 Task: Pick the "Bike" avatar for your profile.
Action: Mouse moved to (955, 28)
Screenshot: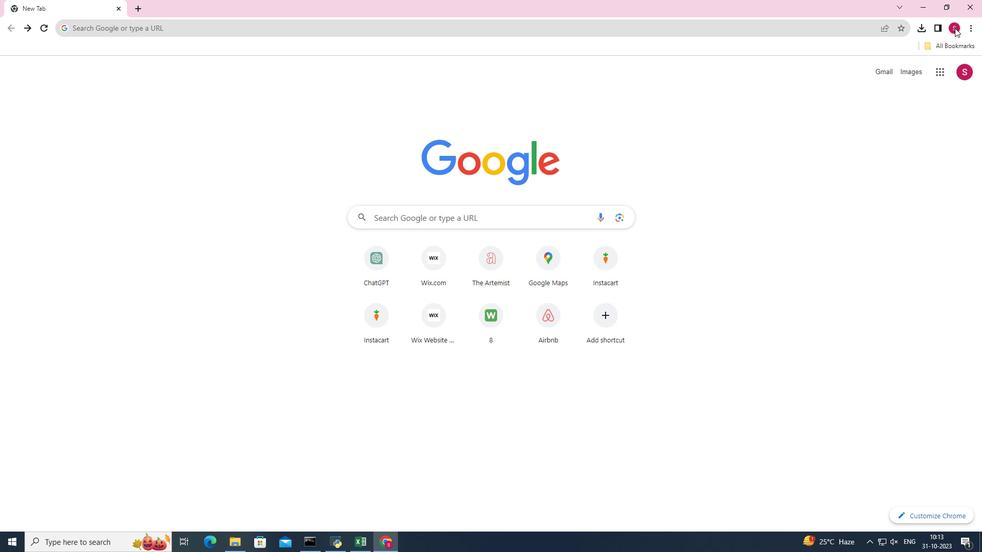 
Action: Mouse pressed left at (955, 28)
Screenshot: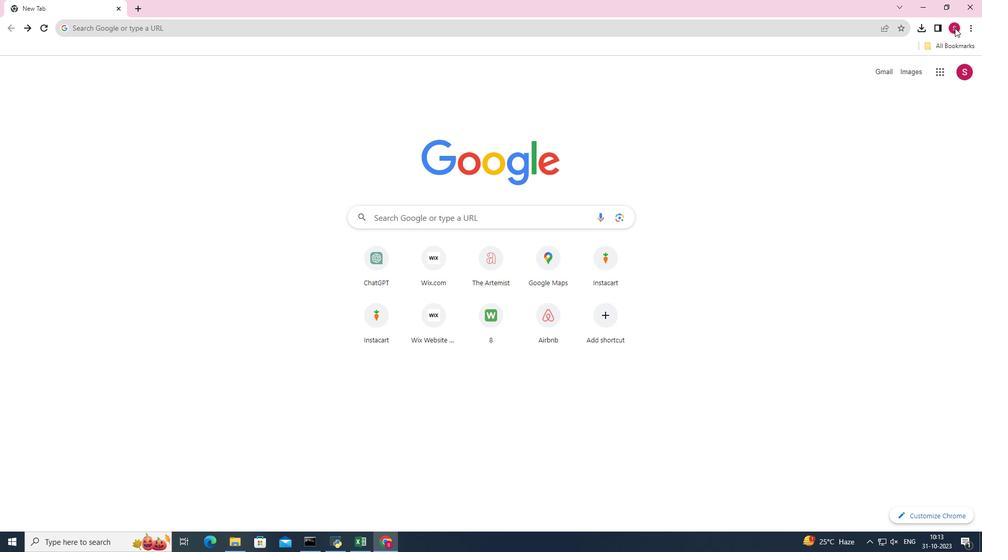 
Action: Mouse moved to (946, 69)
Screenshot: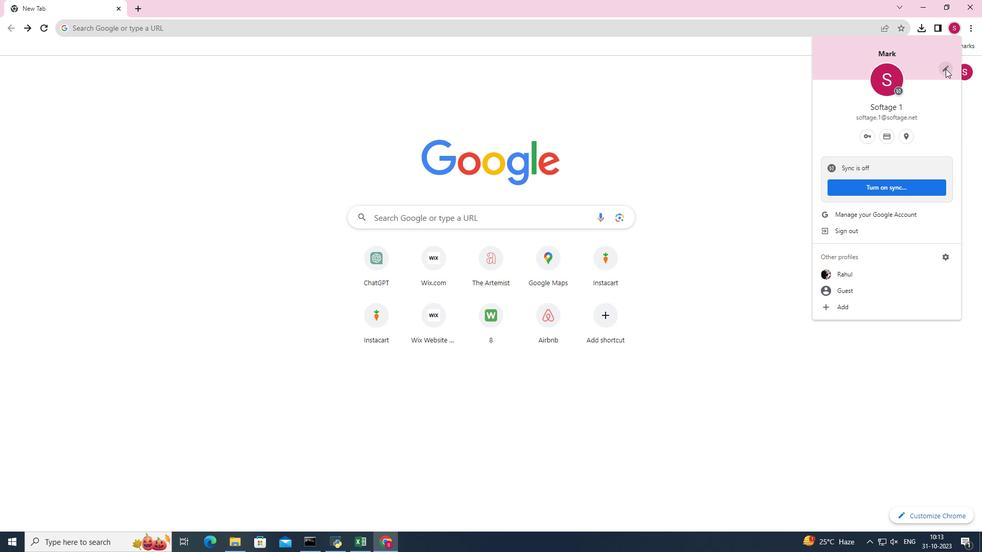 
Action: Mouse pressed left at (946, 69)
Screenshot: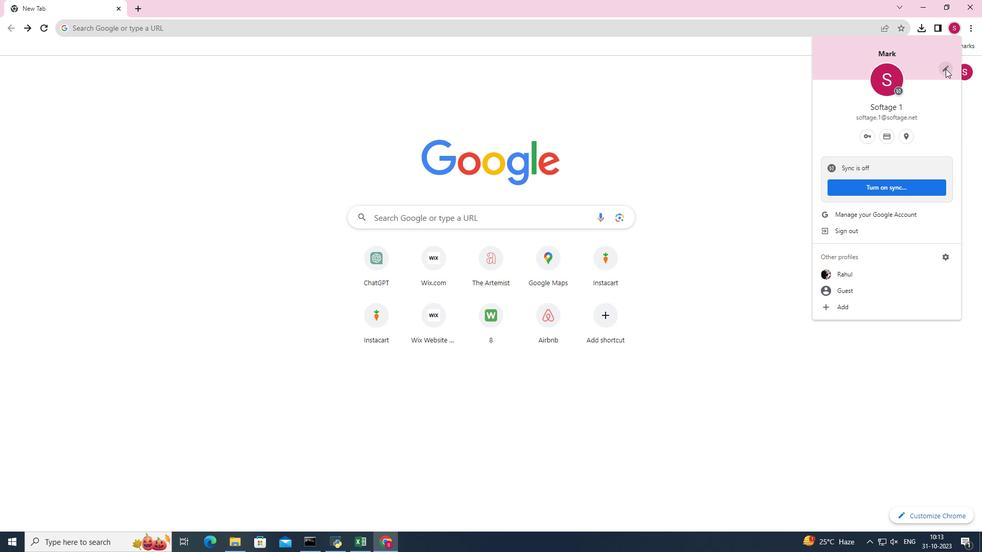 
Action: Mouse moved to (724, 300)
Screenshot: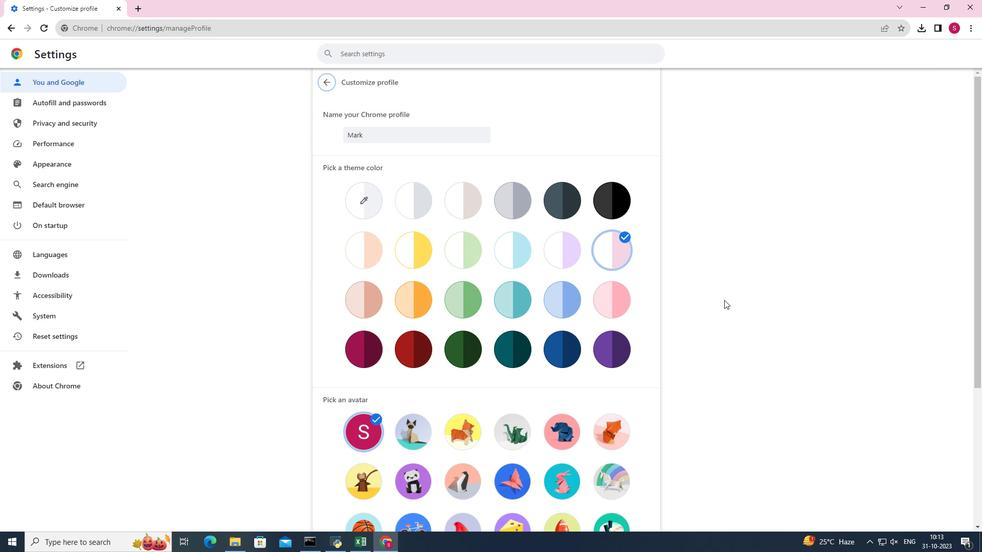 
Action: Mouse scrolled (724, 299) with delta (0, 0)
Screenshot: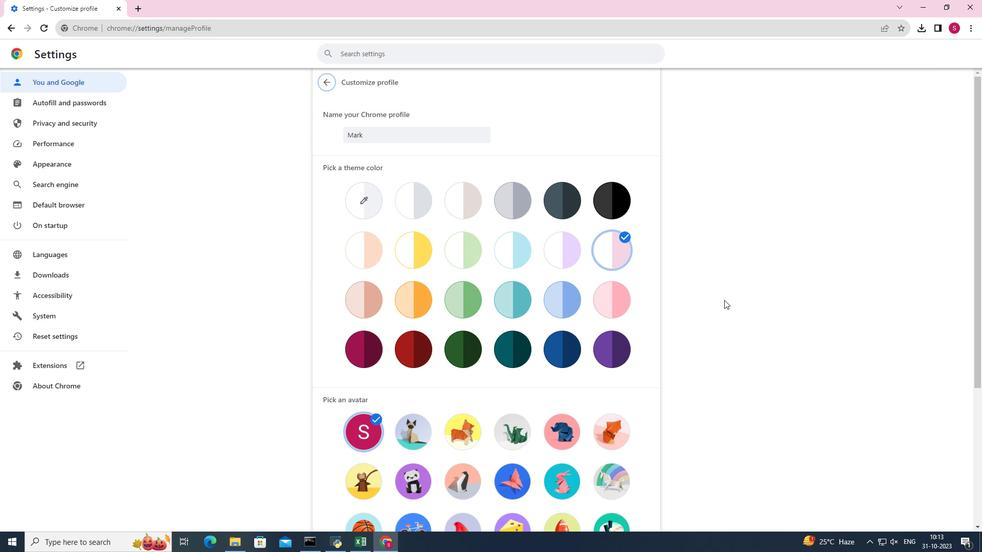 
Action: Mouse scrolled (724, 299) with delta (0, 0)
Screenshot: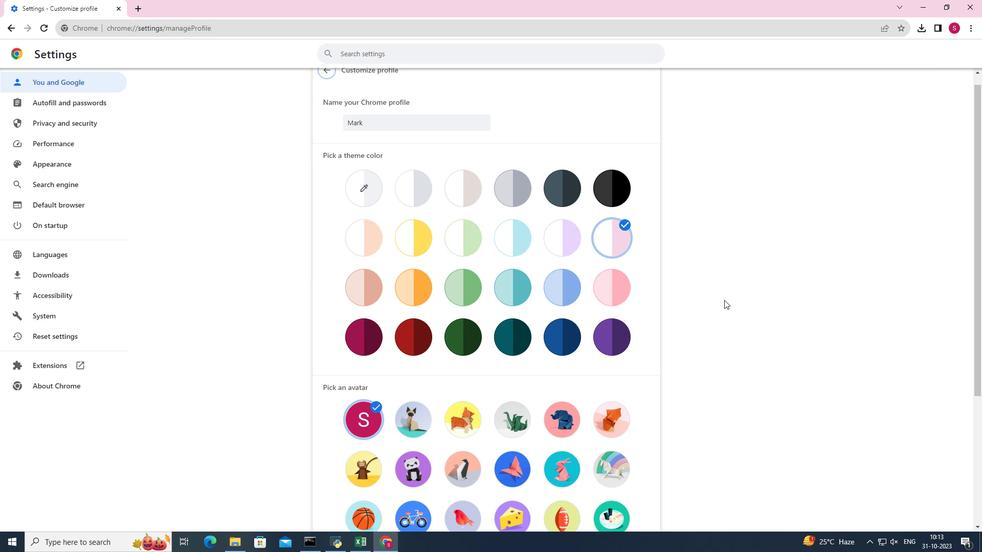 
Action: Mouse scrolled (724, 299) with delta (0, 0)
Screenshot: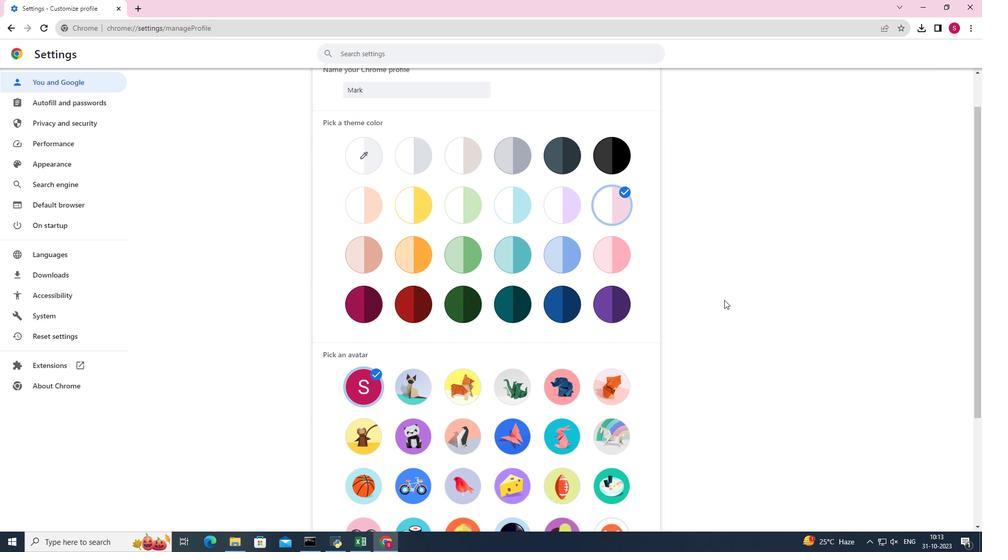 
Action: Mouse moved to (406, 380)
Screenshot: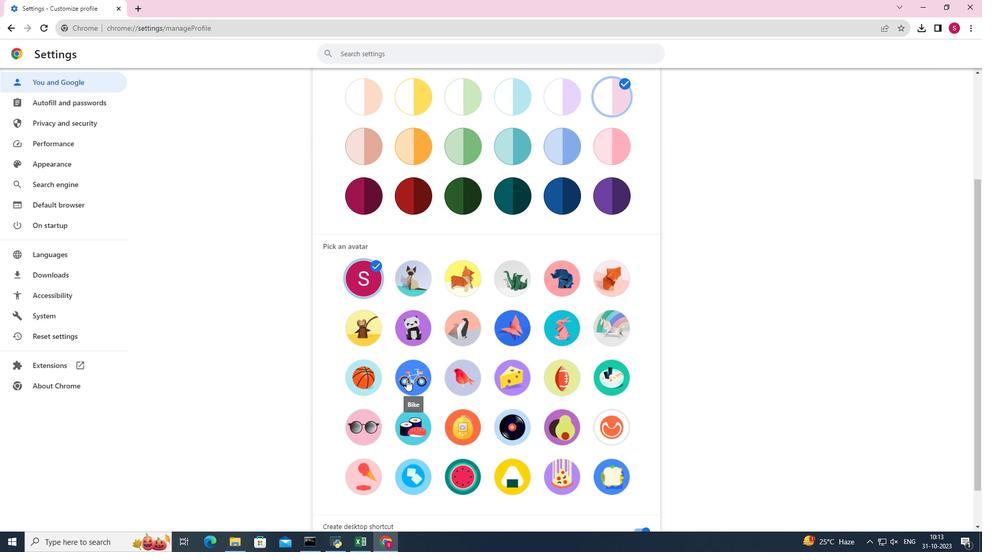 
Action: Mouse pressed left at (406, 380)
Screenshot: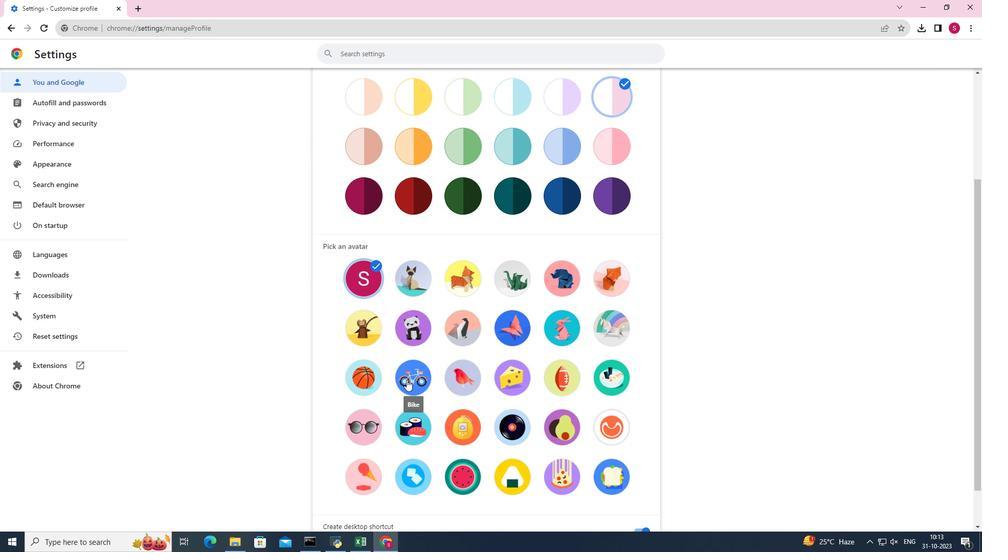 
Action: Mouse moved to (778, 291)
Screenshot: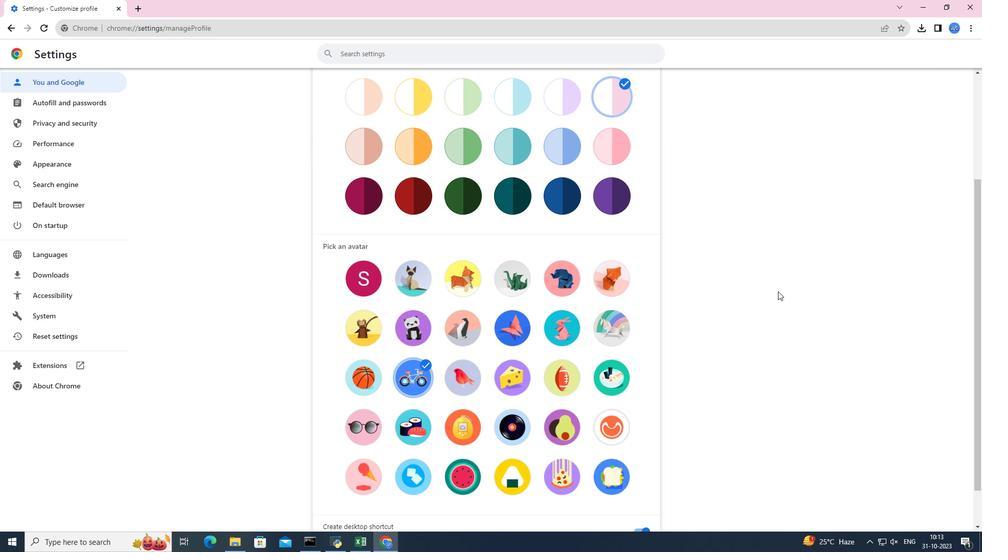 
Action: Mouse pressed left at (778, 291)
Screenshot: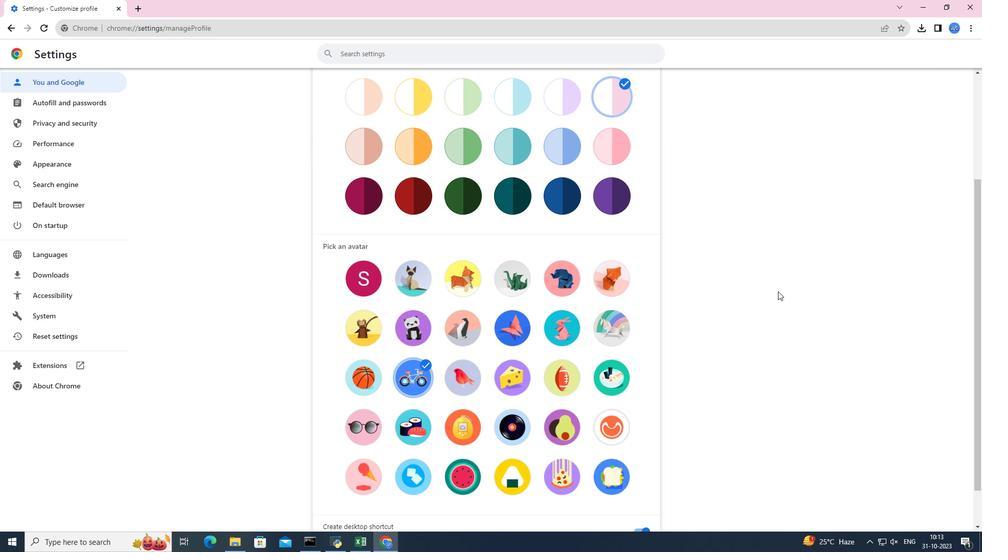 
Action: Mouse moved to (778, 290)
Screenshot: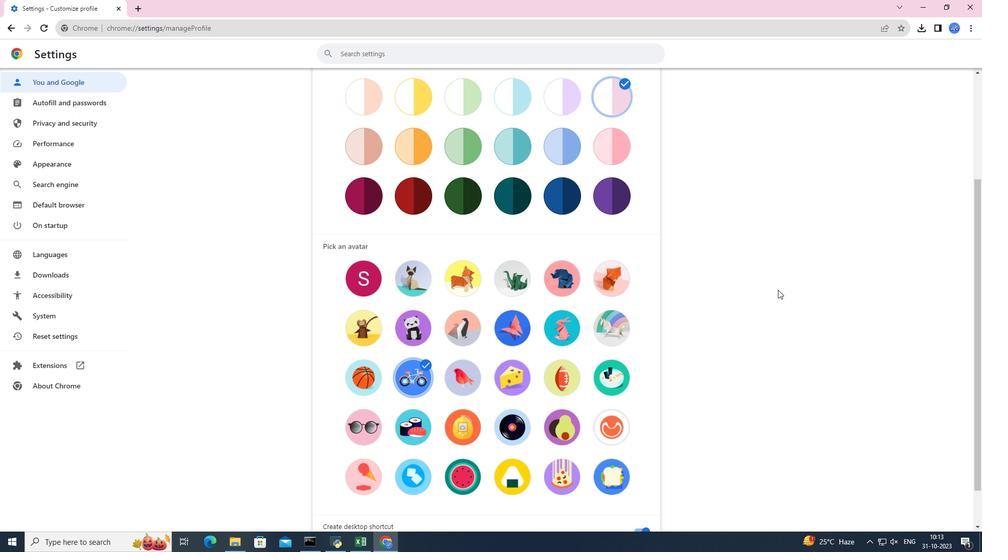 
